 Task: In the Page Airportsfile.pptxinsert the  'date and time'insert the  'page no'and also insert the comments types of Airports
Action: Mouse moved to (37, 83)
Screenshot: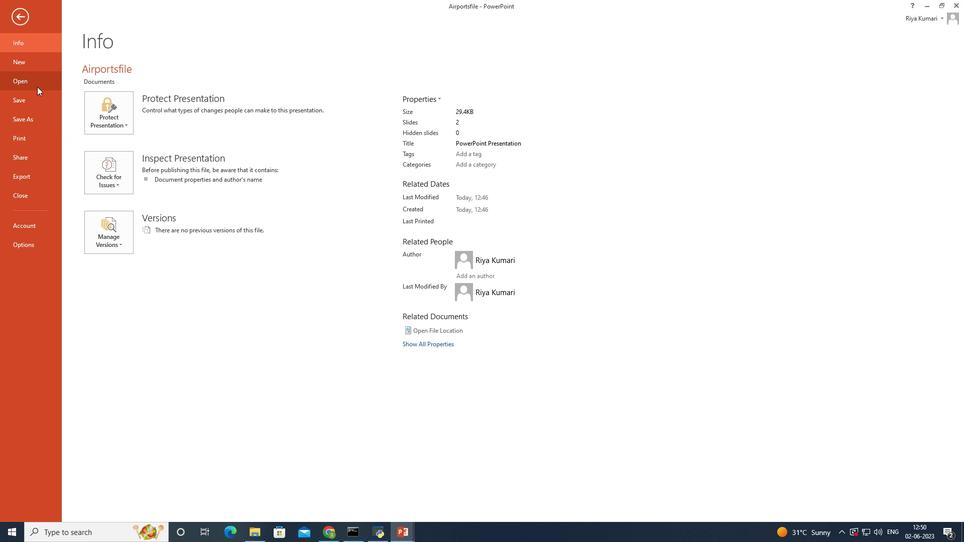
Action: Mouse pressed left at (37, 83)
Screenshot: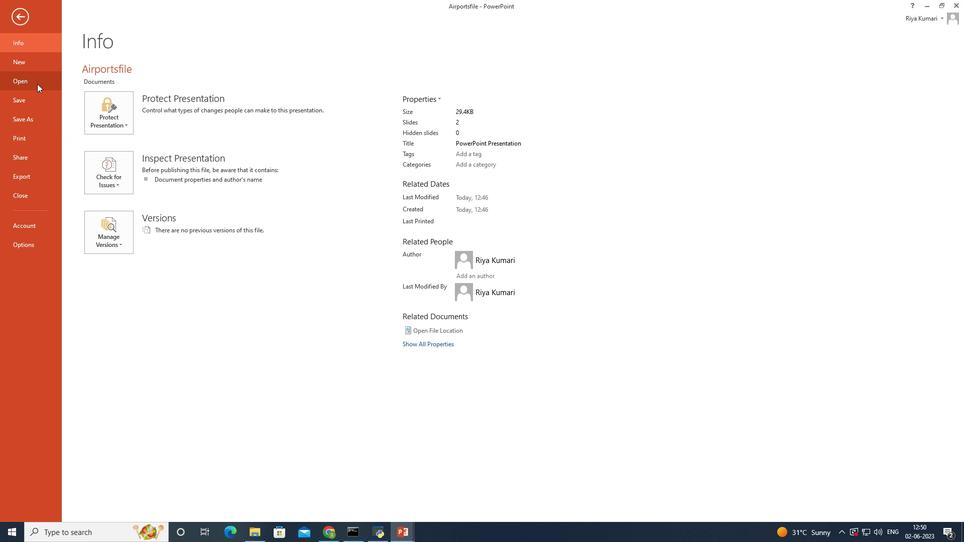 
Action: Mouse moved to (307, 97)
Screenshot: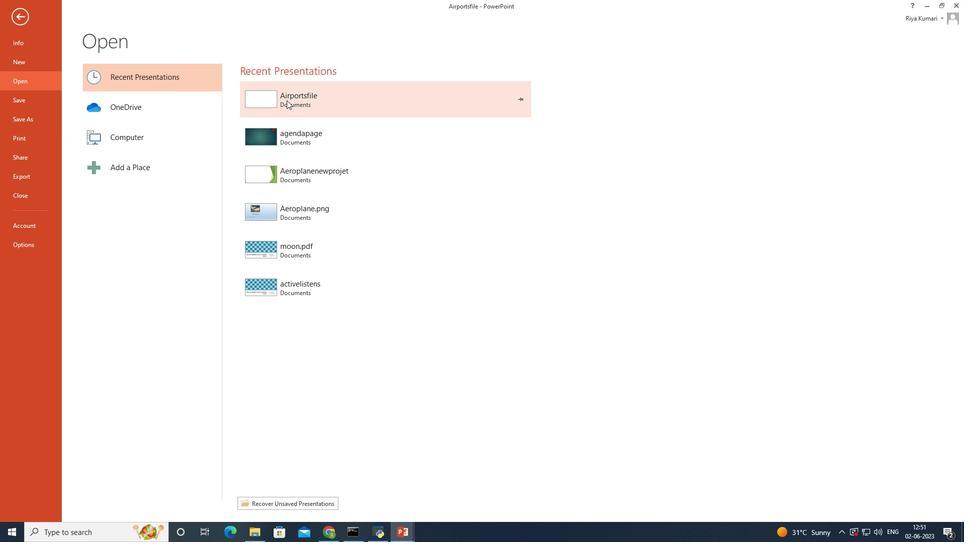 
Action: Mouse pressed left at (307, 97)
Screenshot: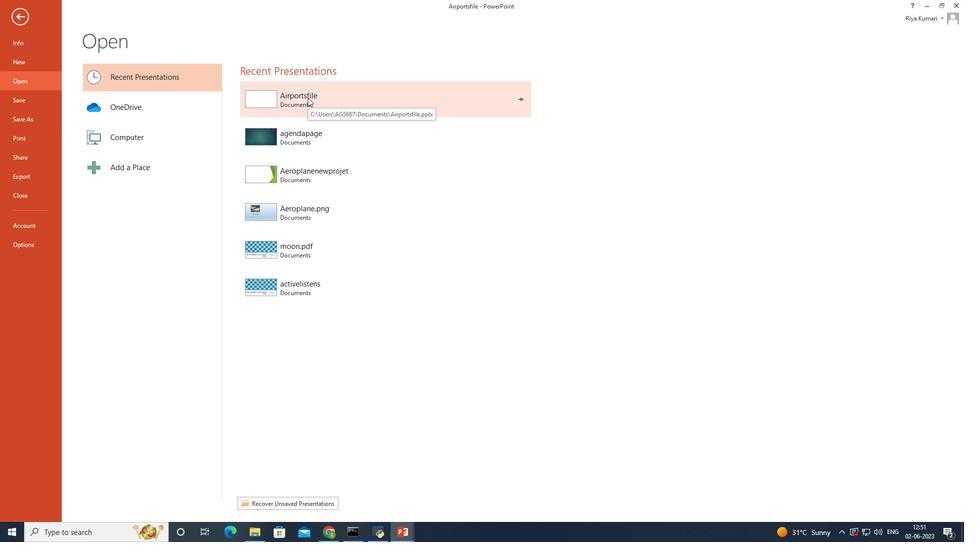 
Action: Mouse moved to (591, 408)
Screenshot: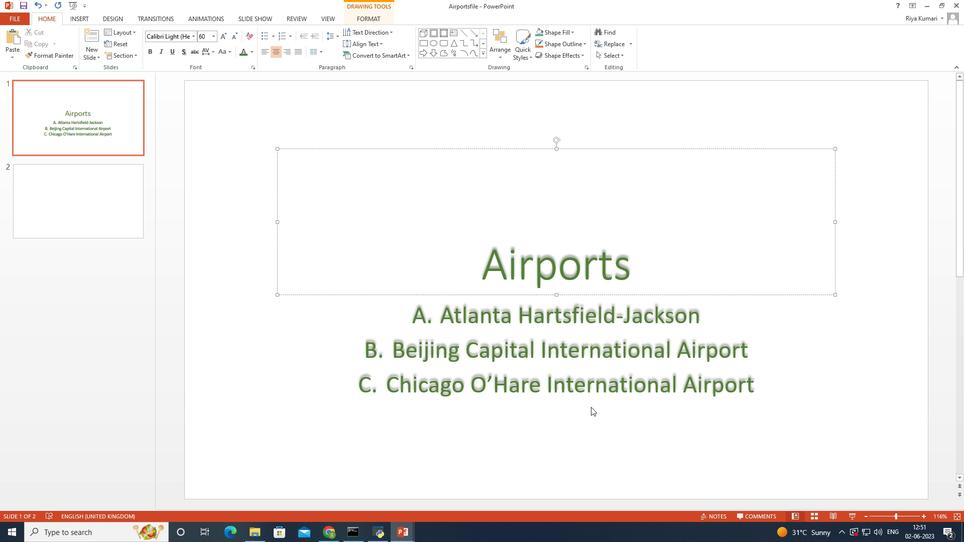 
Action: Mouse pressed left at (591, 408)
Screenshot: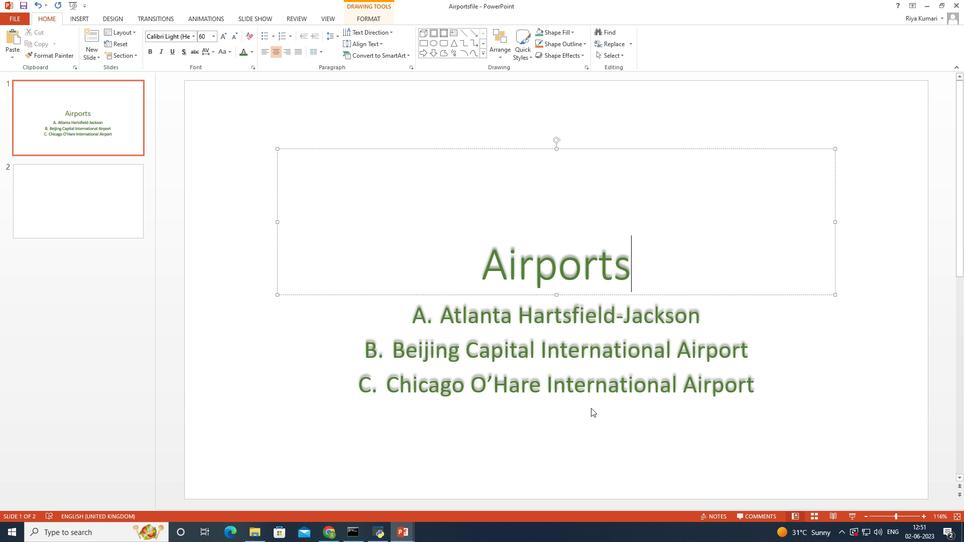 
Action: Mouse moved to (79, 21)
Screenshot: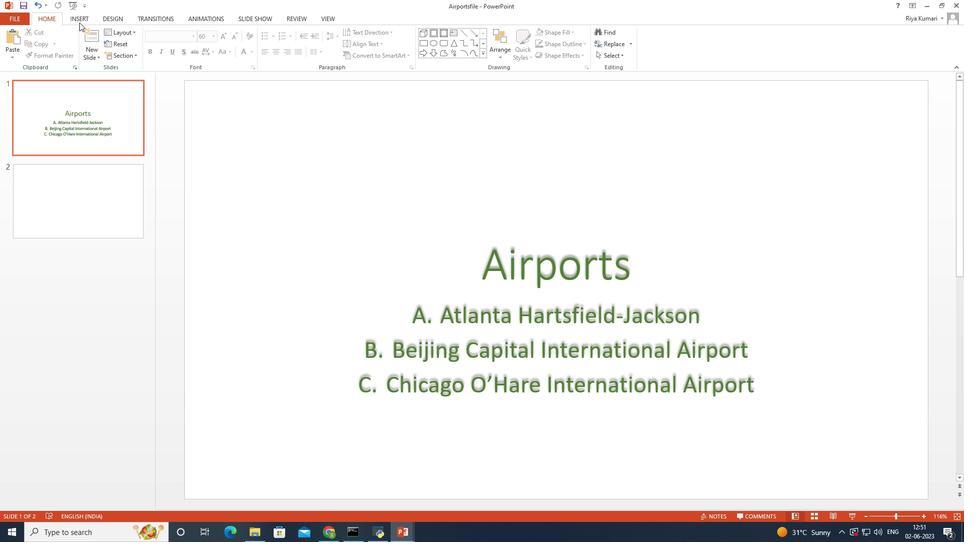 
Action: Mouse pressed left at (79, 21)
Screenshot: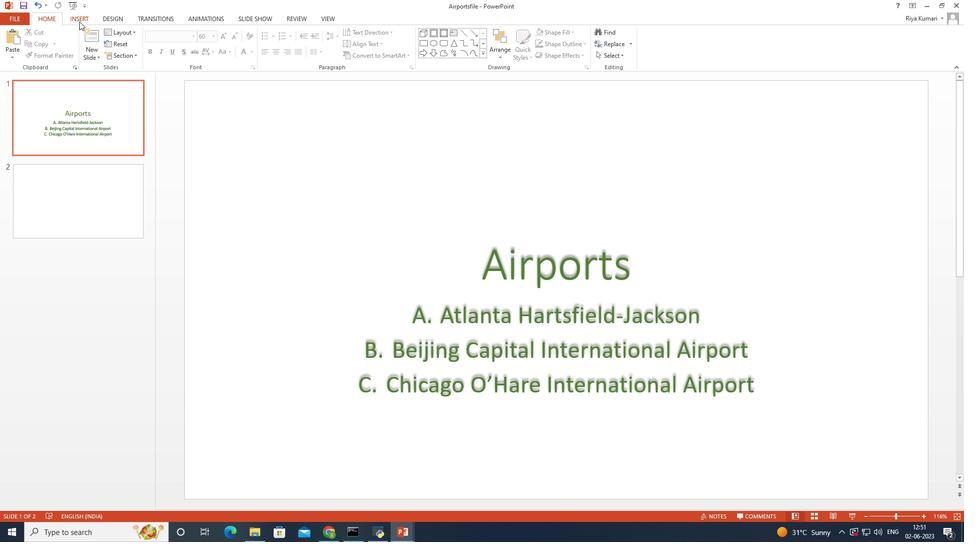 
Action: Mouse moved to (433, 49)
Screenshot: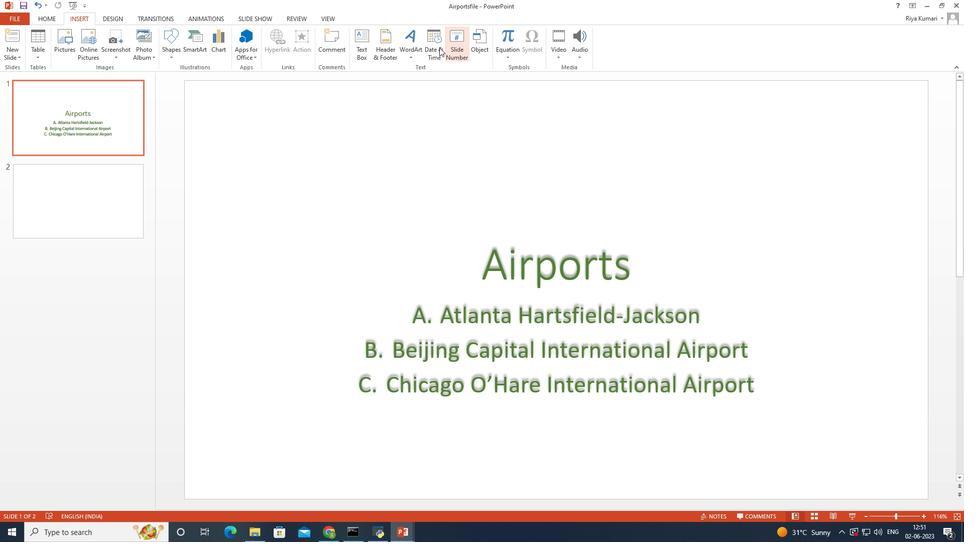 
Action: Mouse pressed left at (433, 49)
Screenshot: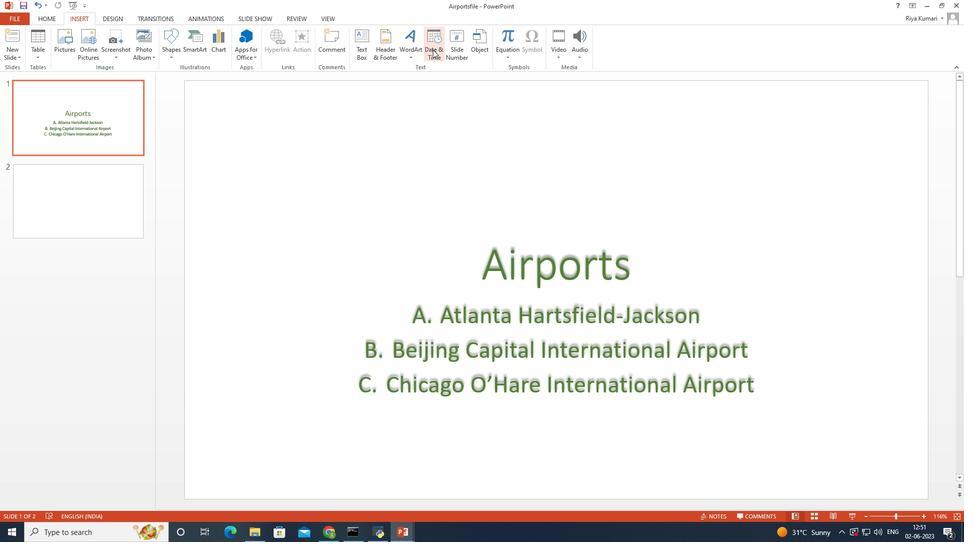 
Action: Mouse moved to (340, 206)
Screenshot: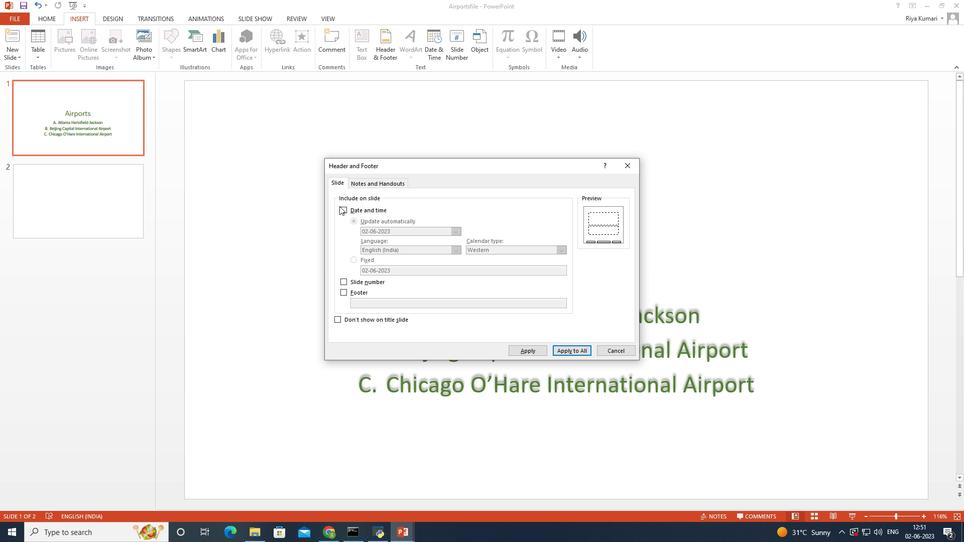 
Action: Mouse pressed left at (340, 206)
Screenshot: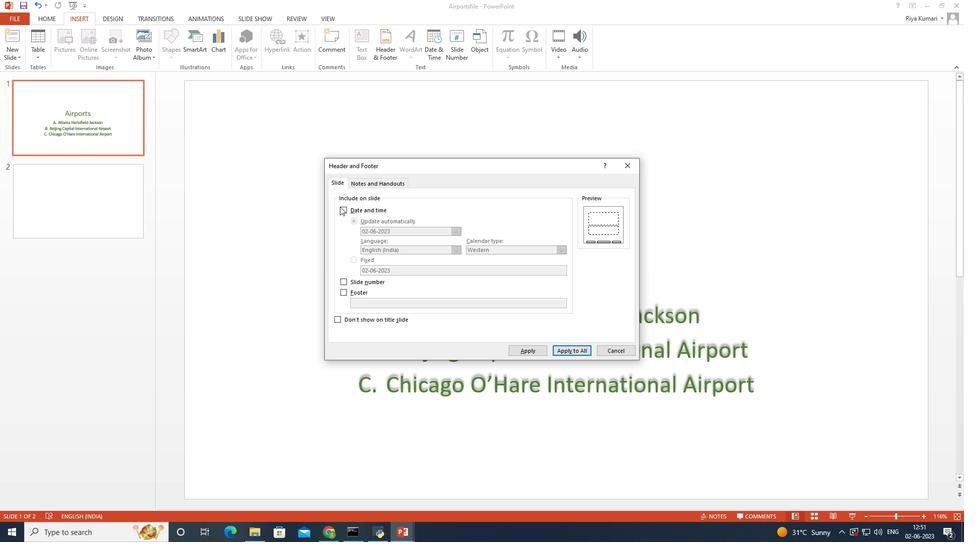 
Action: Mouse moved to (345, 210)
Screenshot: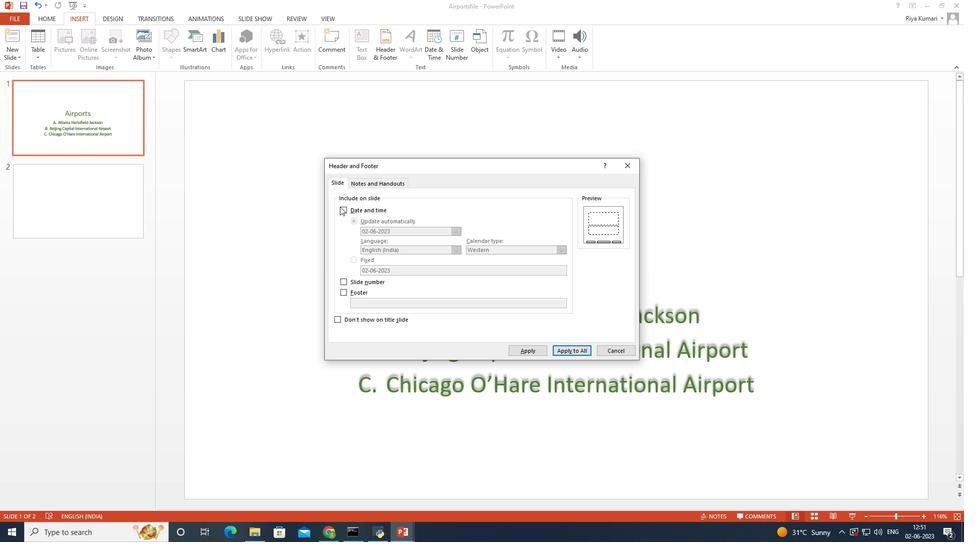
Action: Mouse pressed left at (345, 210)
Screenshot: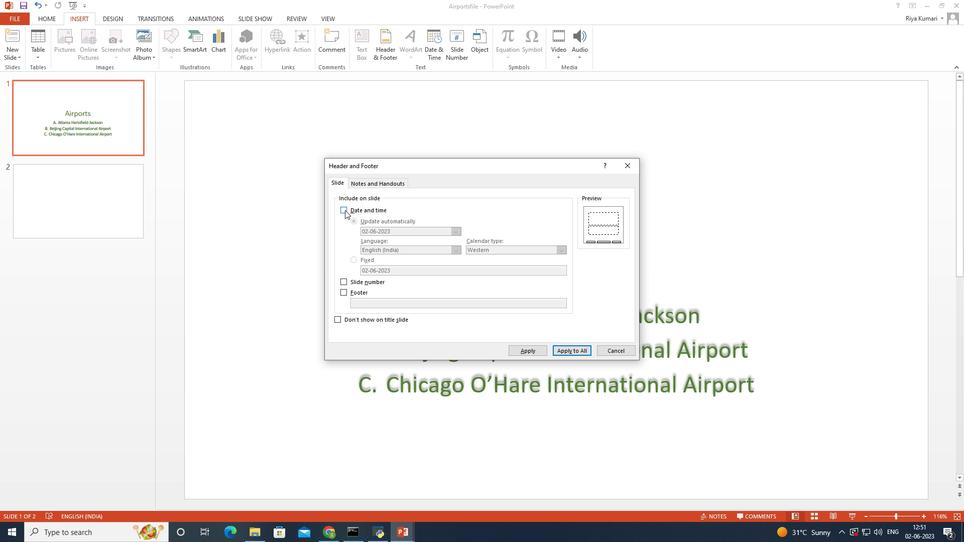
Action: Mouse moved to (352, 257)
Screenshot: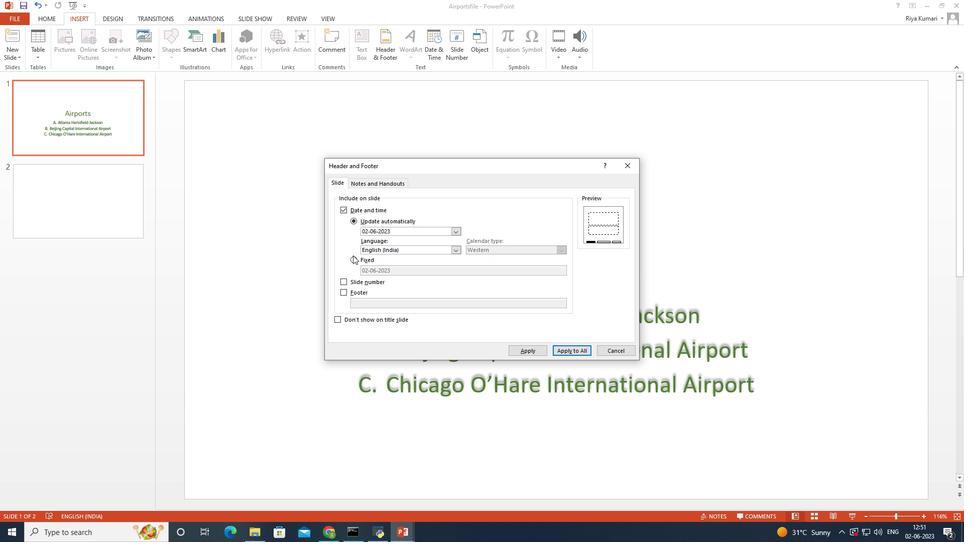 
Action: Mouse pressed left at (352, 257)
Screenshot: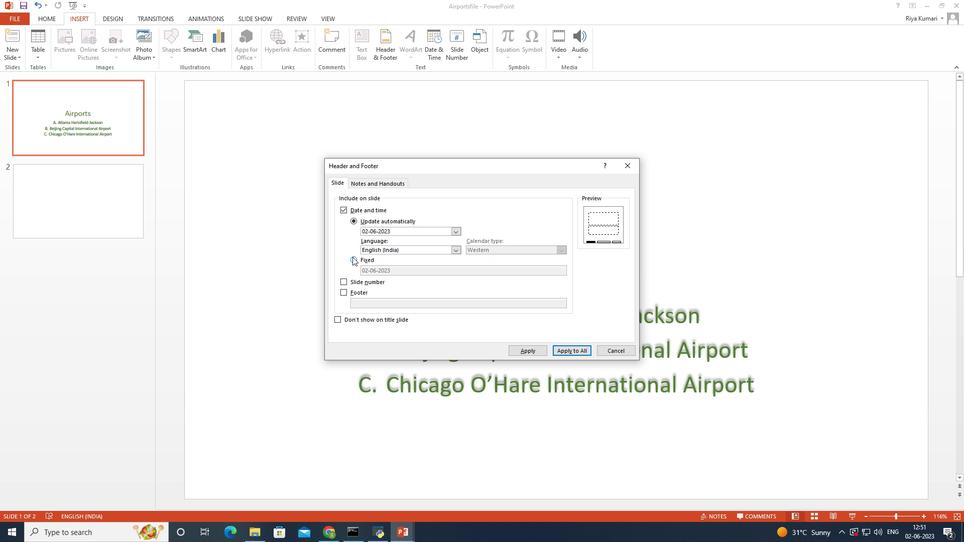 
Action: Mouse moved to (354, 220)
Screenshot: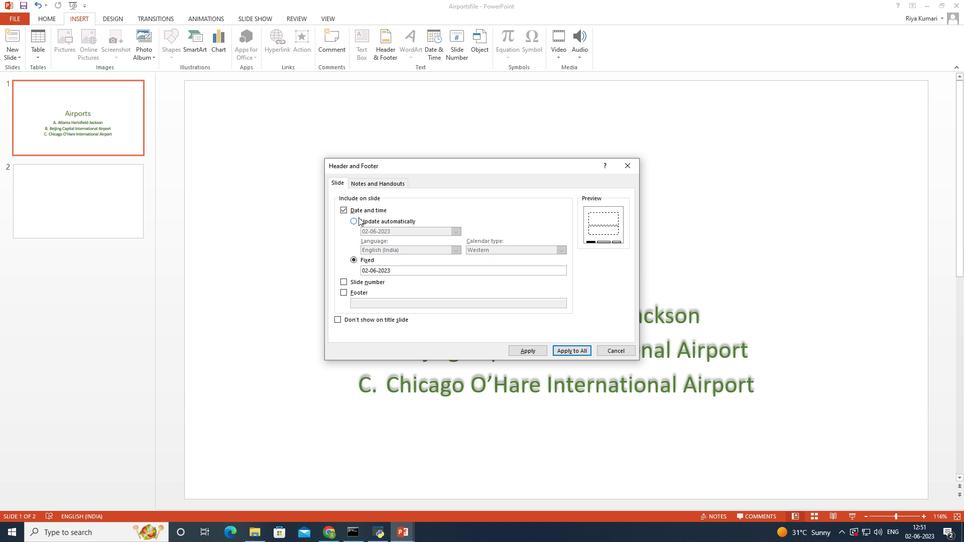 
Action: Mouse pressed left at (354, 220)
Screenshot: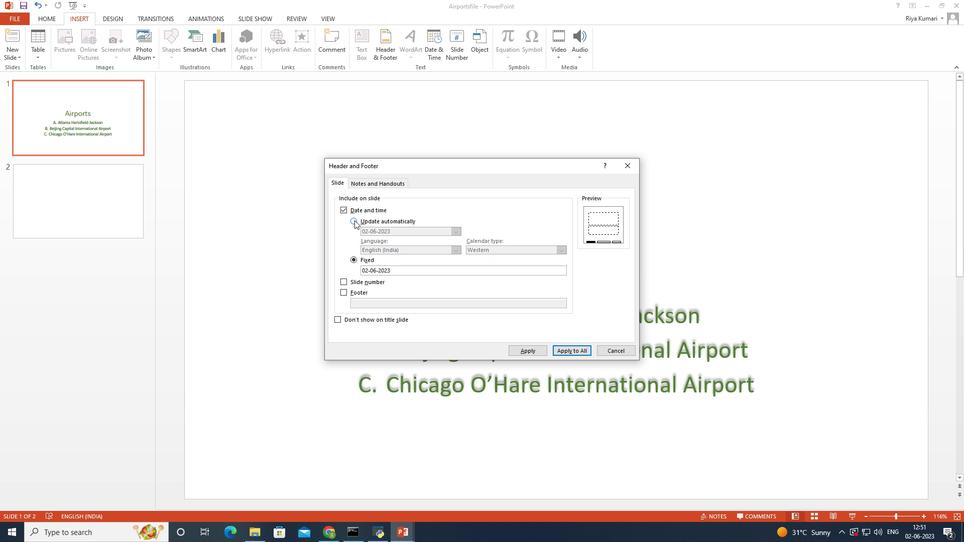 
Action: Mouse moved to (343, 284)
Screenshot: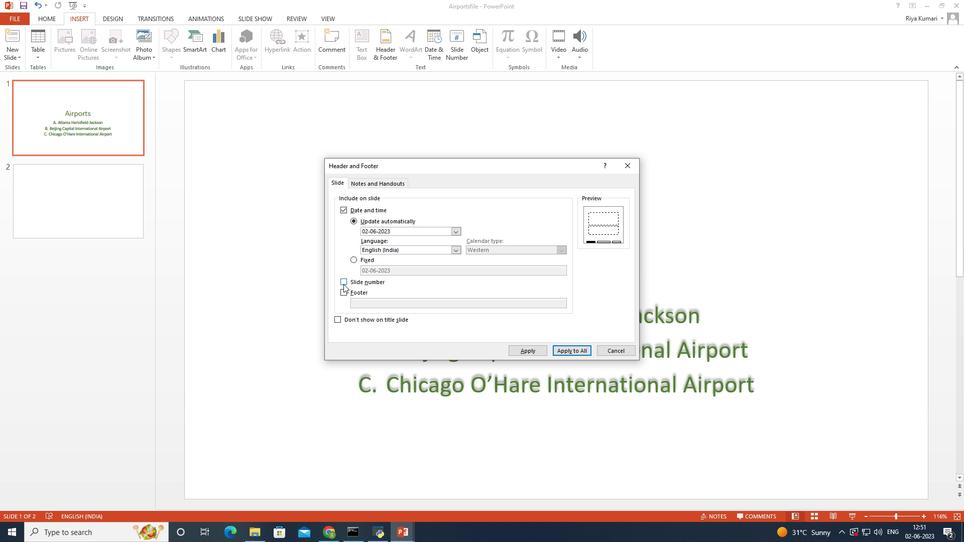 
Action: Mouse pressed left at (343, 284)
Screenshot: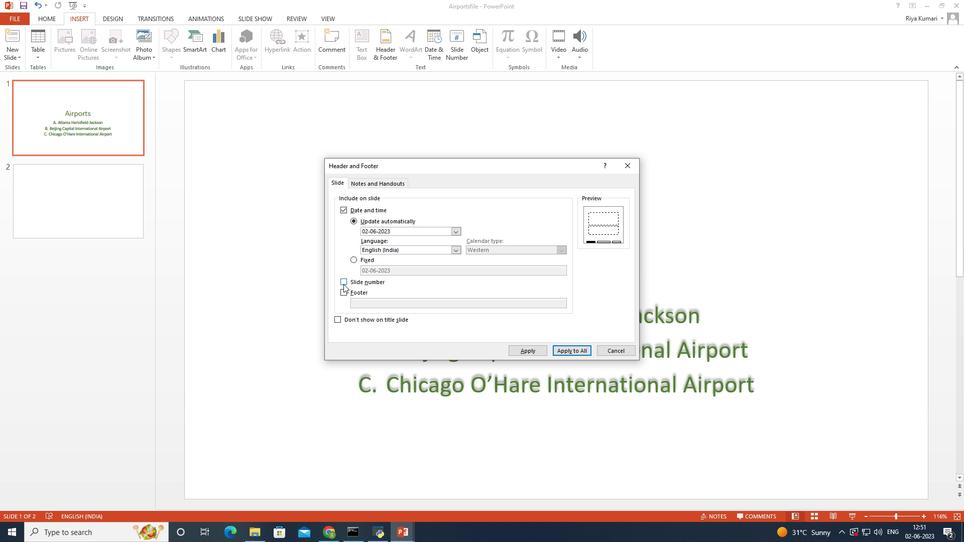 
Action: Mouse moved to (564, 351)
Screenshot: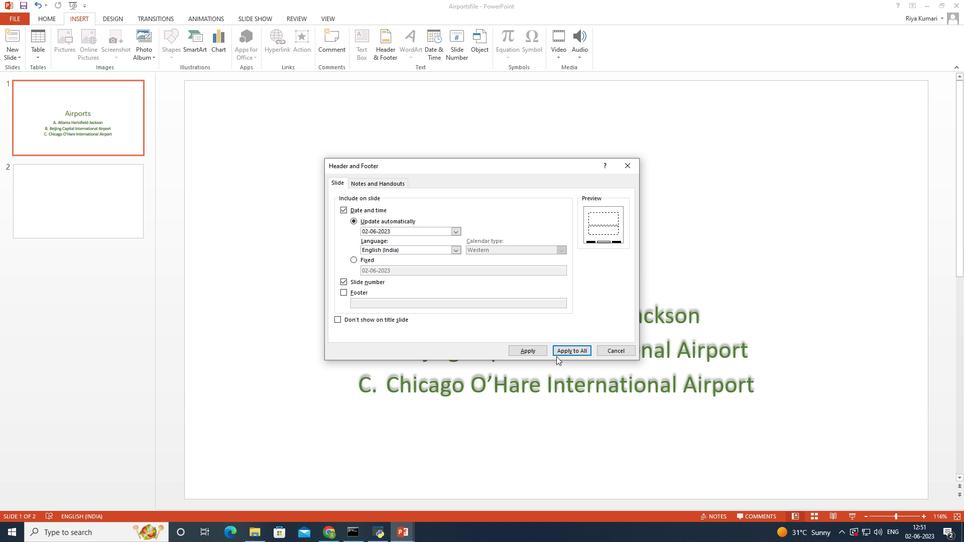 
Action: Mouse pressed left at (564, 351)
Screenshot: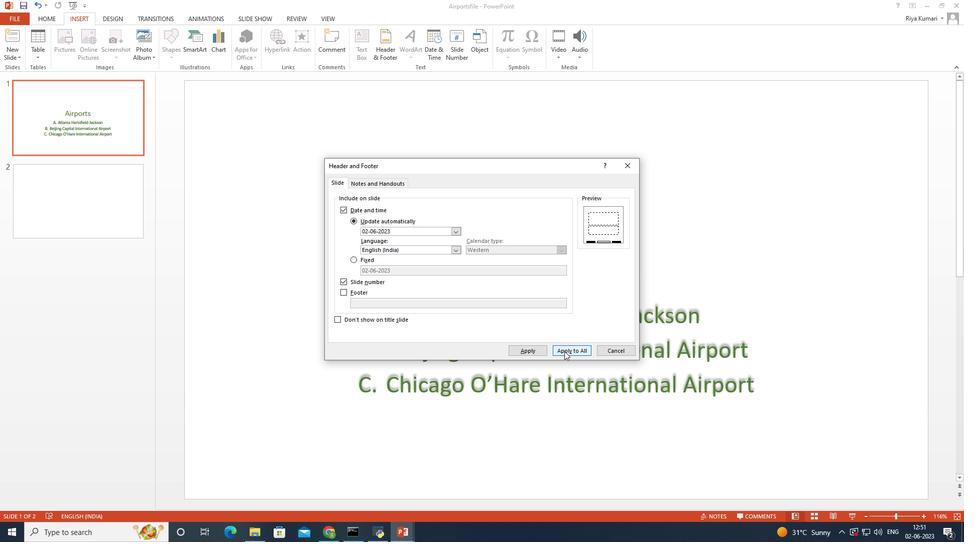 
Action: Mouse moved to (41, 16)
Screenshot: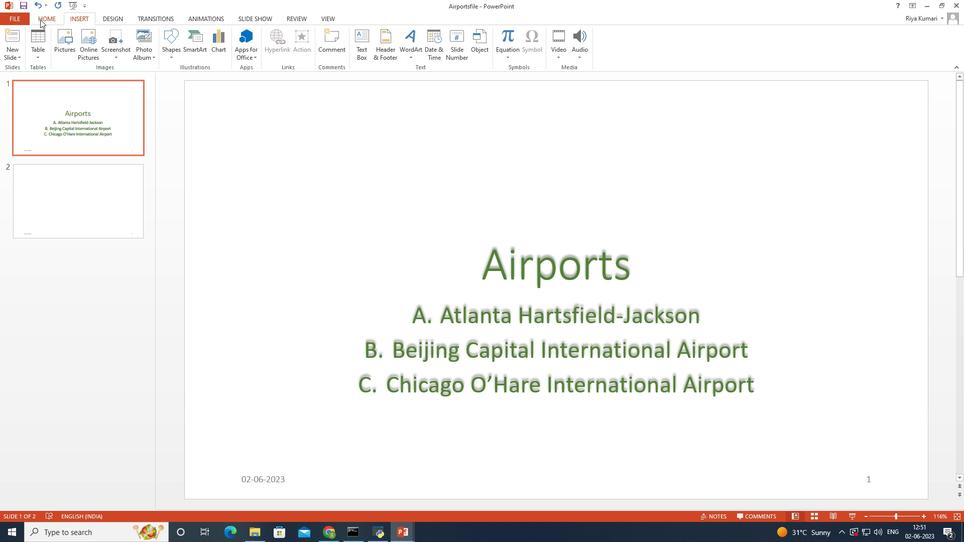 
Action: Mouse pressed left at (41, 16)
Screenshot: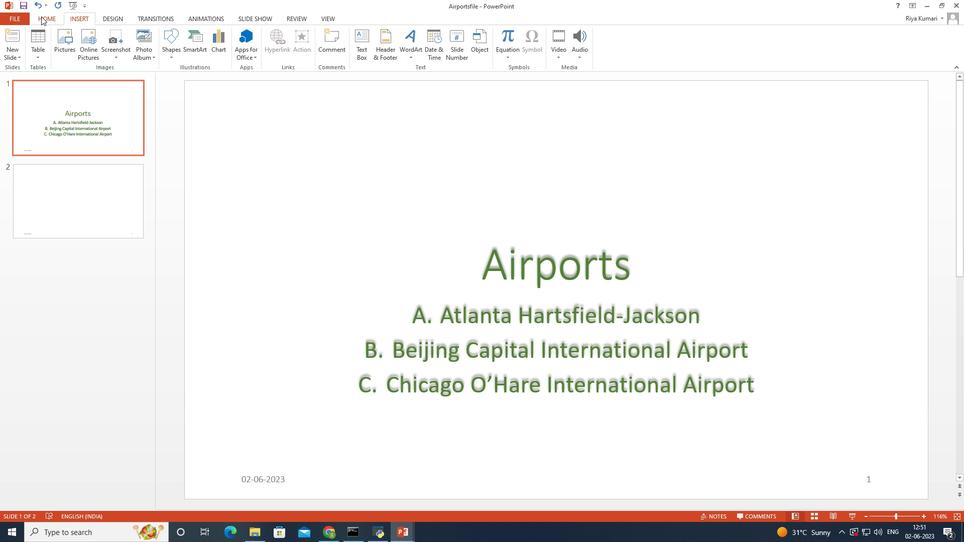 
Action: Mouse moved to (69, 16)
Screenshot: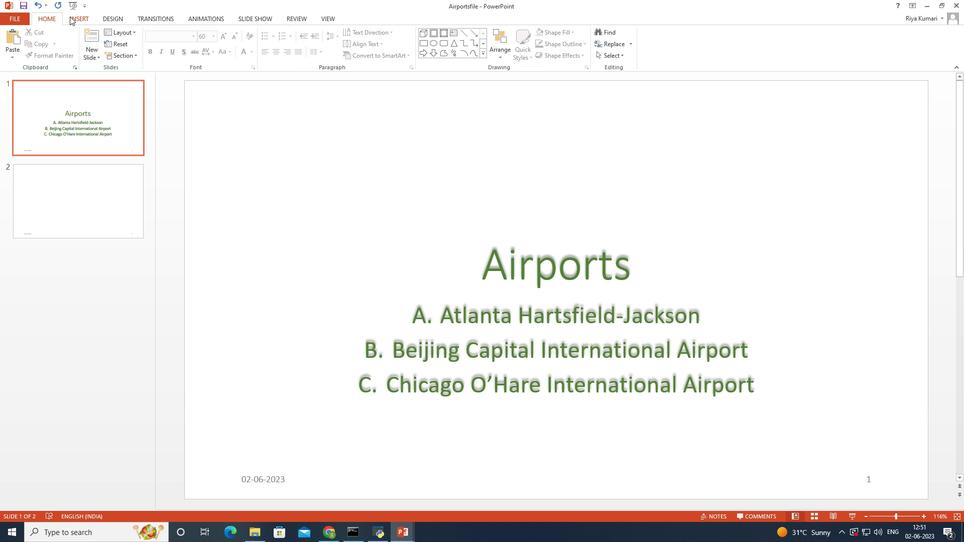 
Action: Mouse pressed left at (69, 16)
Screenshot: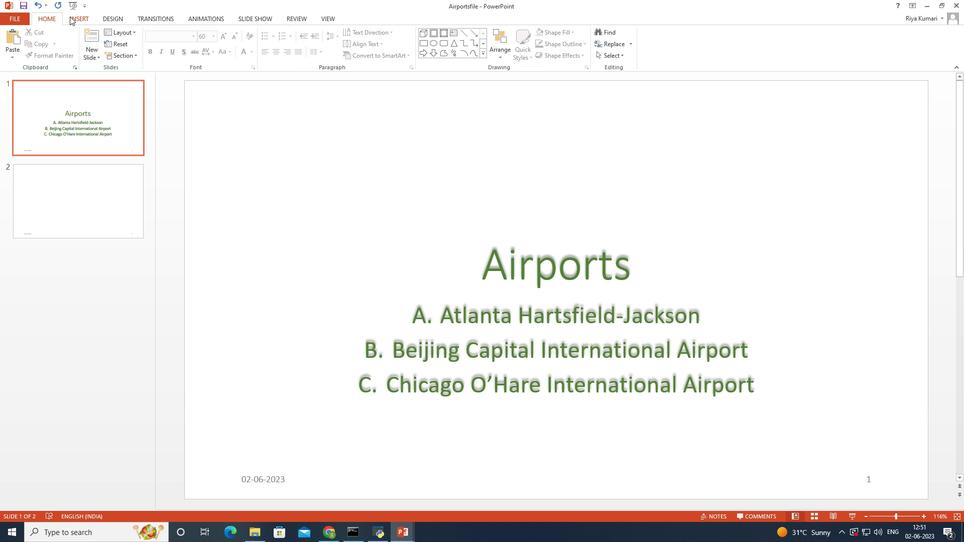 
Action: Mouse moved to (339, 43)
Screenshot: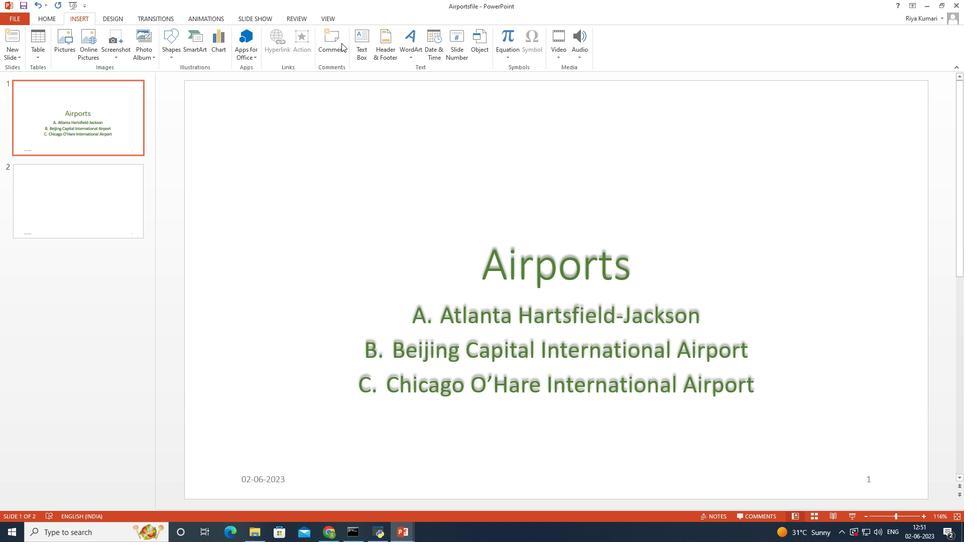 
Action: Mouse pressed left at (339, 43)
Screenshot: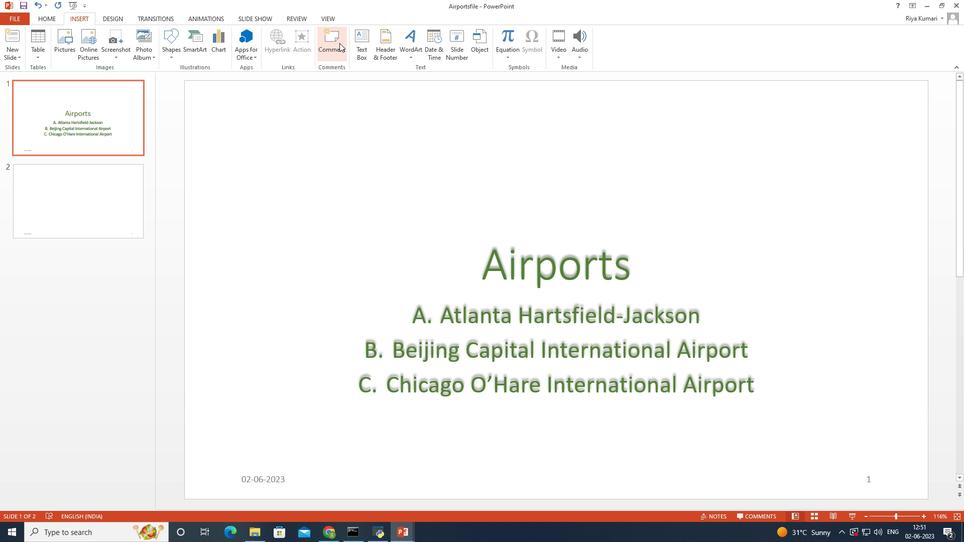 
Action: Mouse moved to (671, 157)
Screenshot: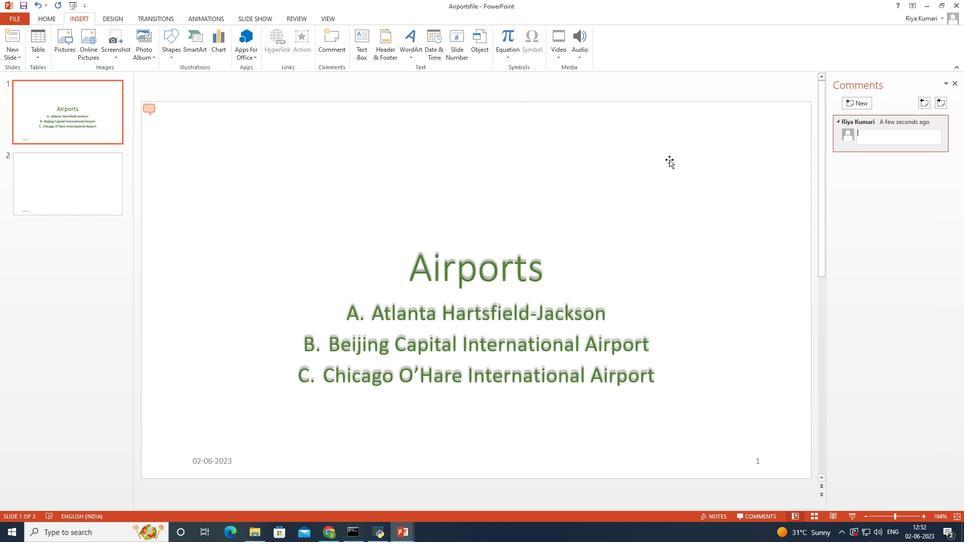 
Action: Key pressed <Key.shift>Airport
Screenshot: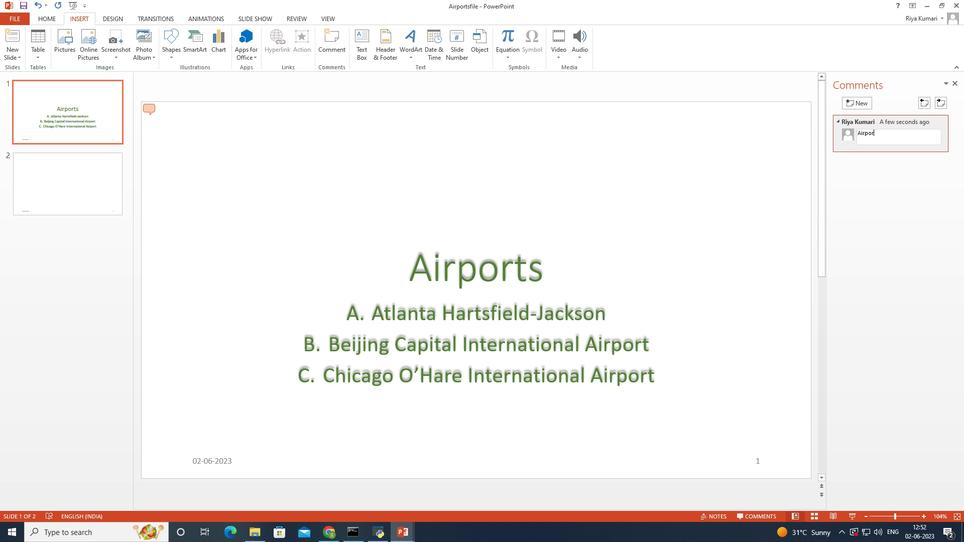 
Action: Mouse moved to (729, 170)
Screenshot: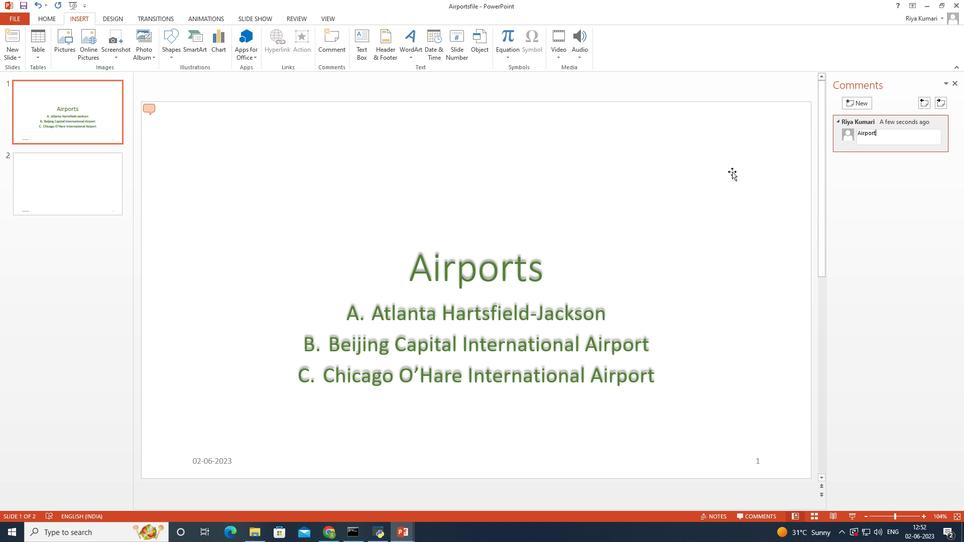 
Action: Key pressed s<Key.enter>
Screenshot: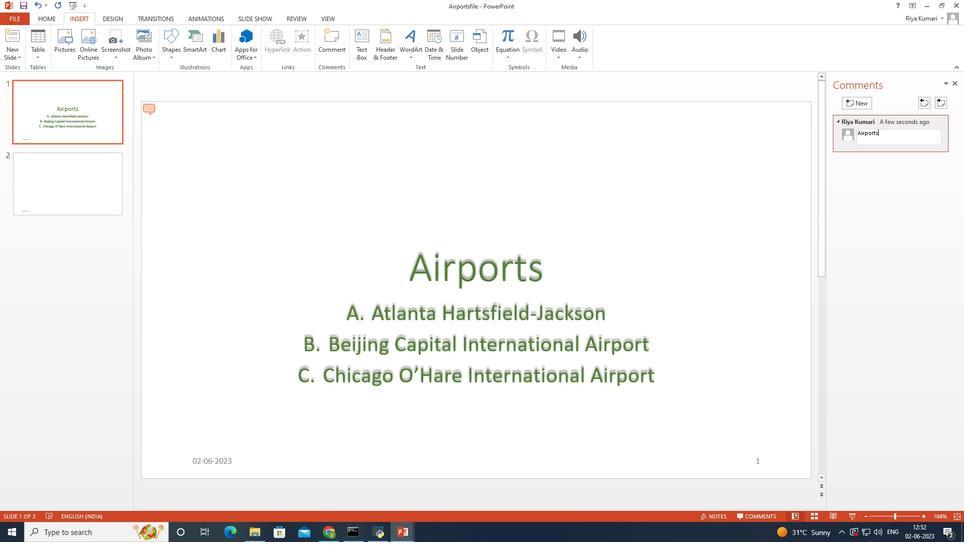 
Action: Mouse moved to (715, 239)
Screenshot: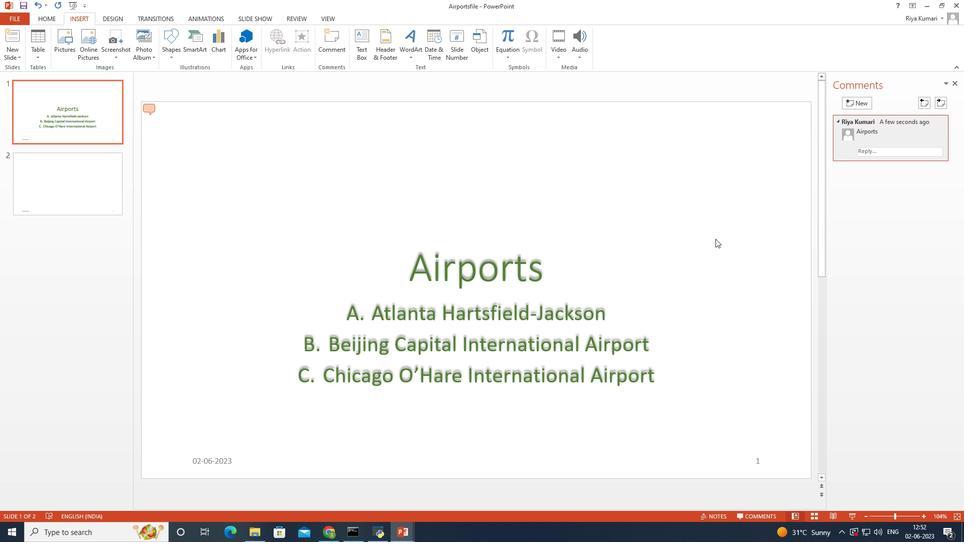
Action: Mouse pressed left at (715, 239)
Screenshot: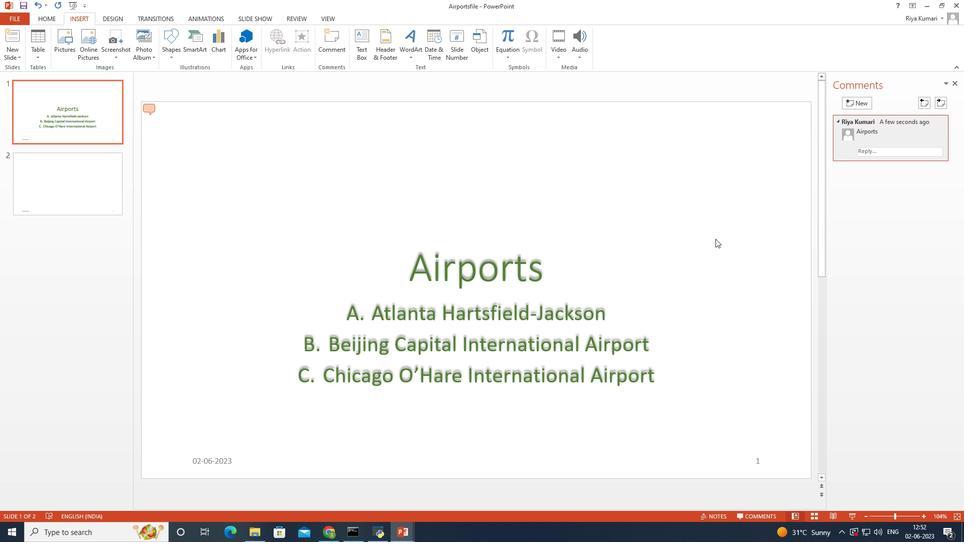 
Action: Mouse moved to (716, 233)
Screenshot: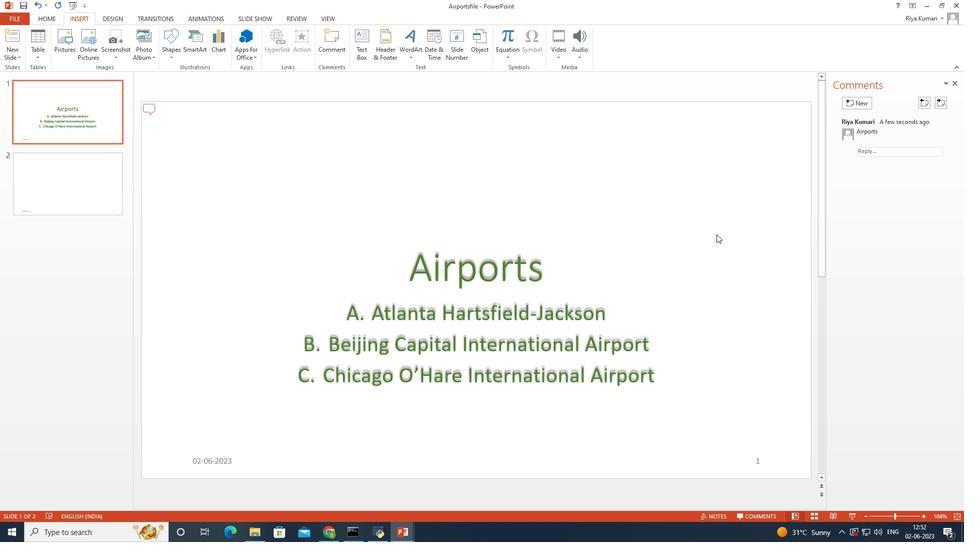
